 Task: Learn more about a business.
Action: Mouse moved to (788, 100)
Screenshot: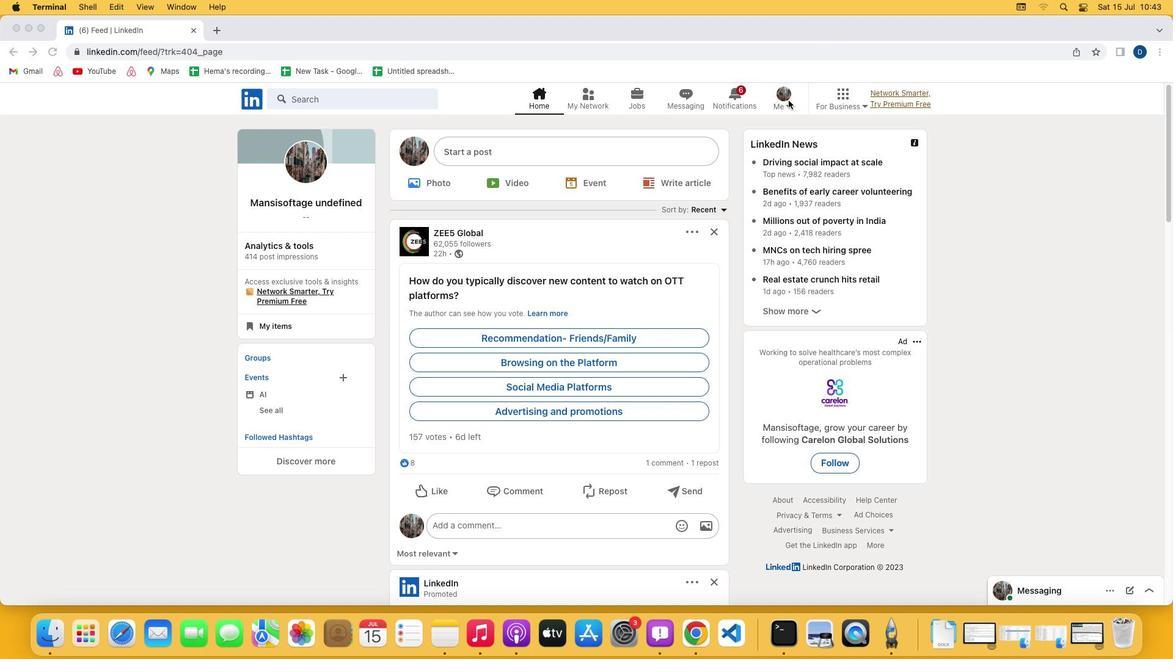 
Action: Mouse pressed left at (788, 100)
Screenshot: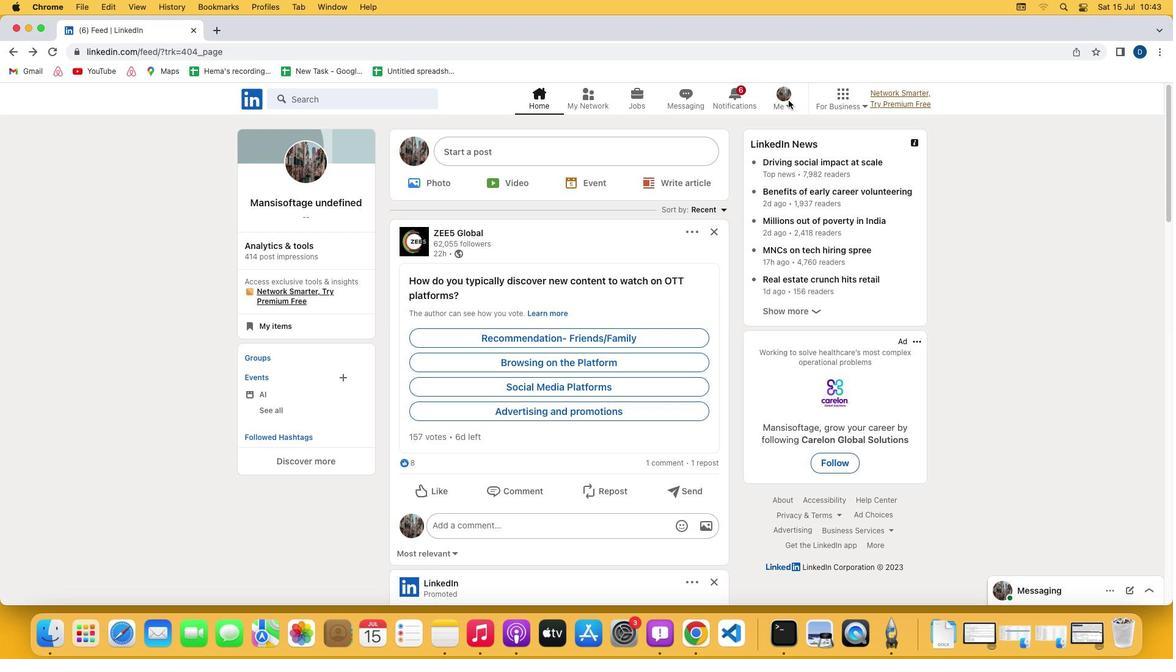 
Action: Mouse moved to (788, 96)
Screenshot: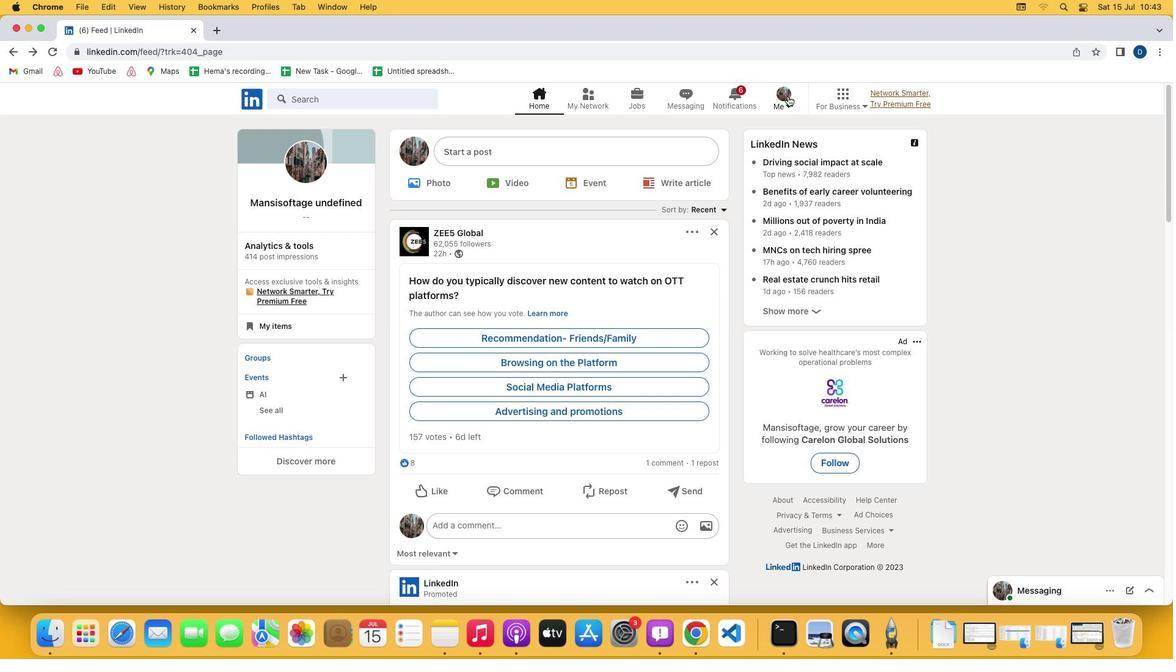 
Action: Mouse pressed left at (788, 96)
Screenshot: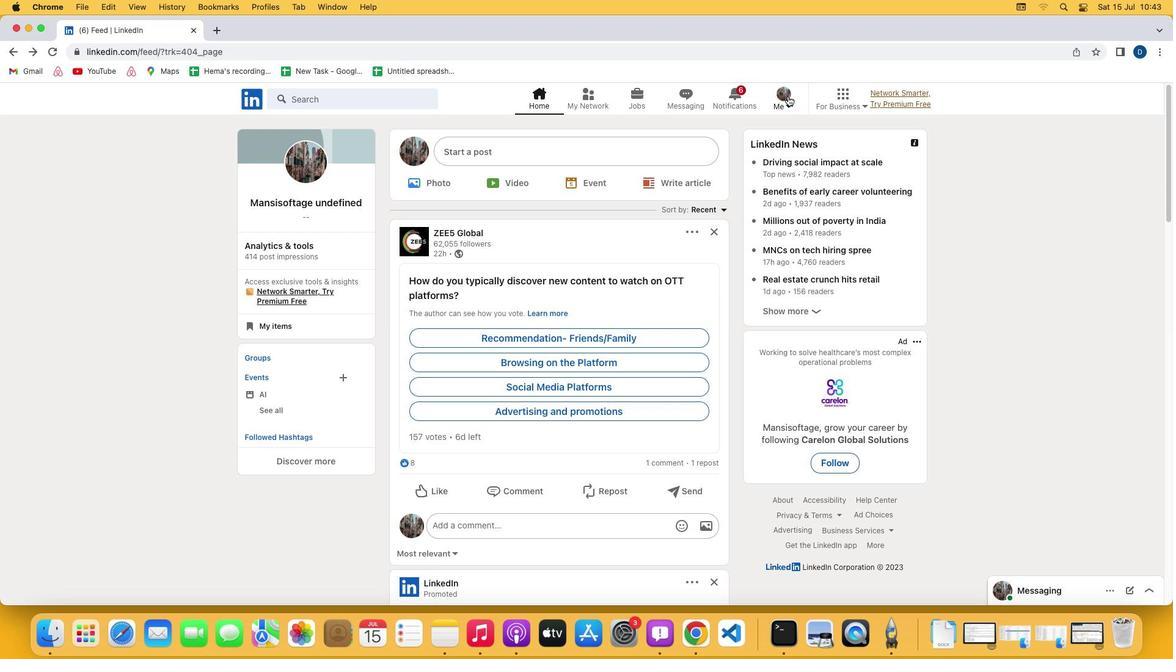 
Action: Mouse moved to (695, 232)
Screenshot: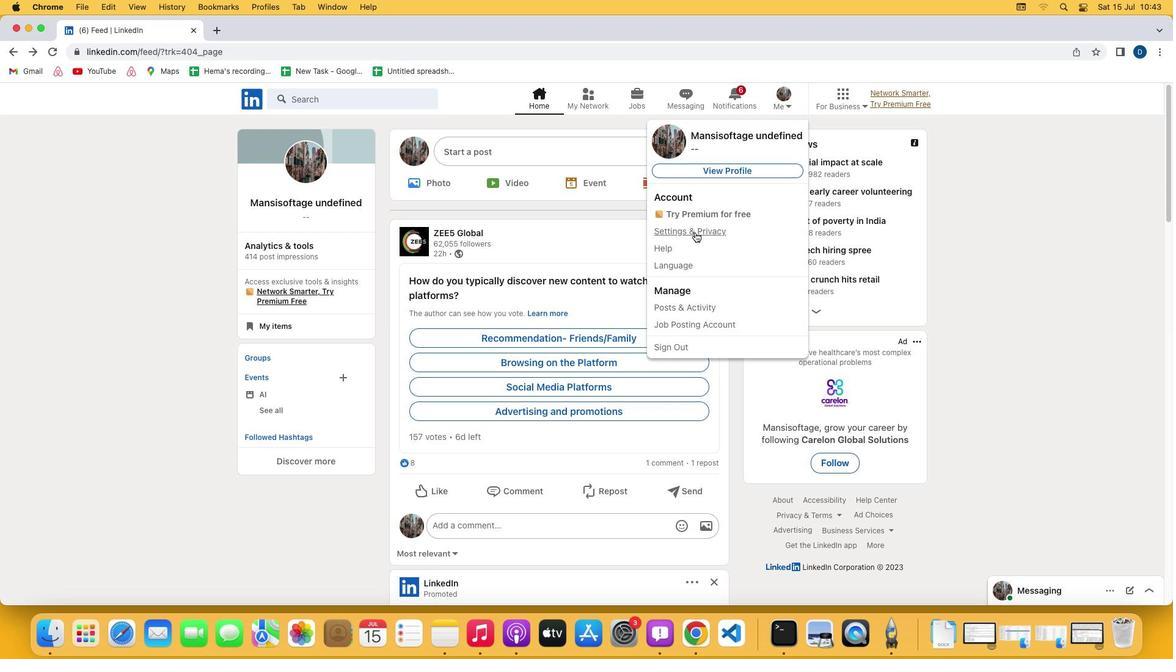 
Action: Mouse pressed left at (695, 232)
Screenshot: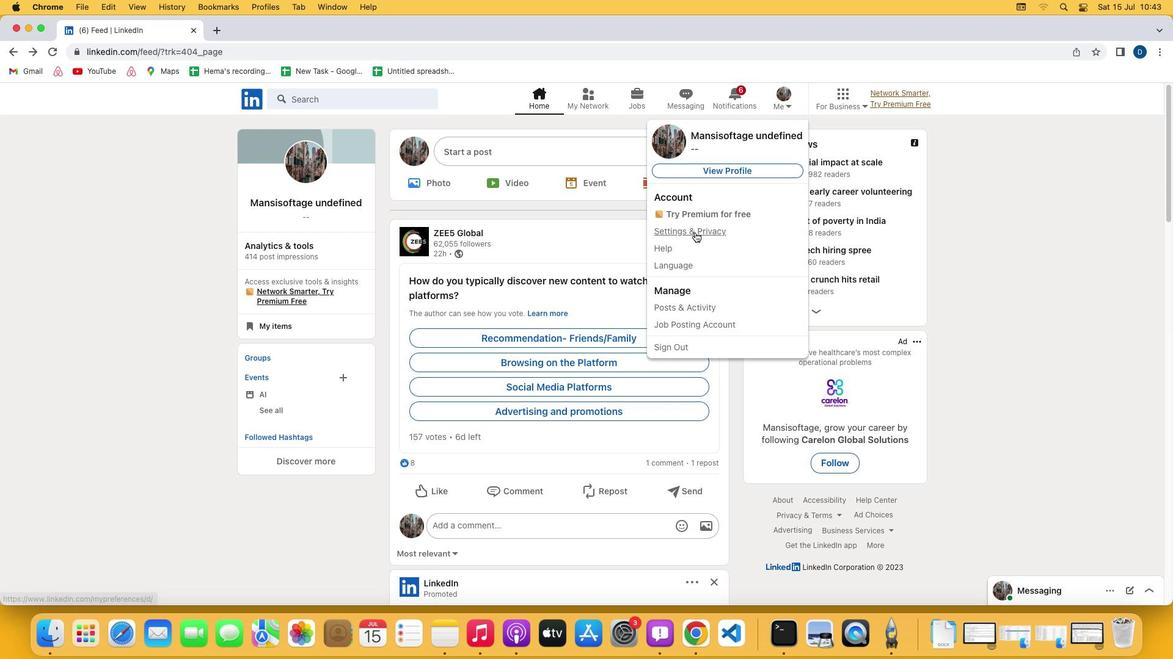 
Action: Mouse moved to (587, 424)
Screenshot: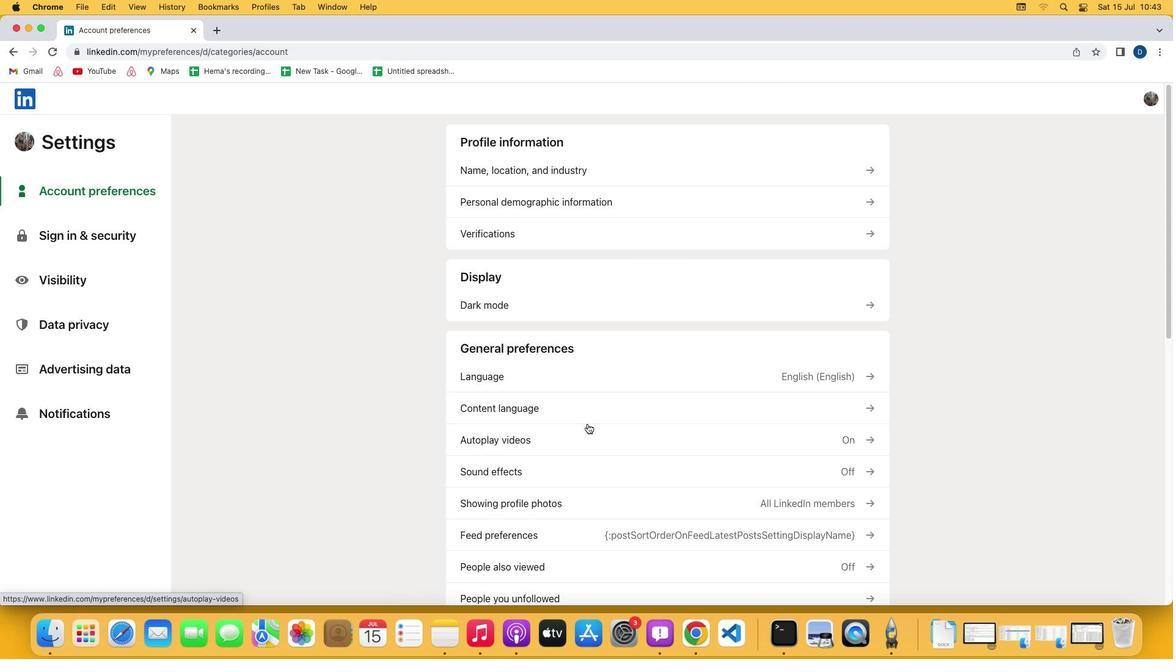 
Action: Mouse scrolled (587, 424) with delta (0, 0)
Screenshot: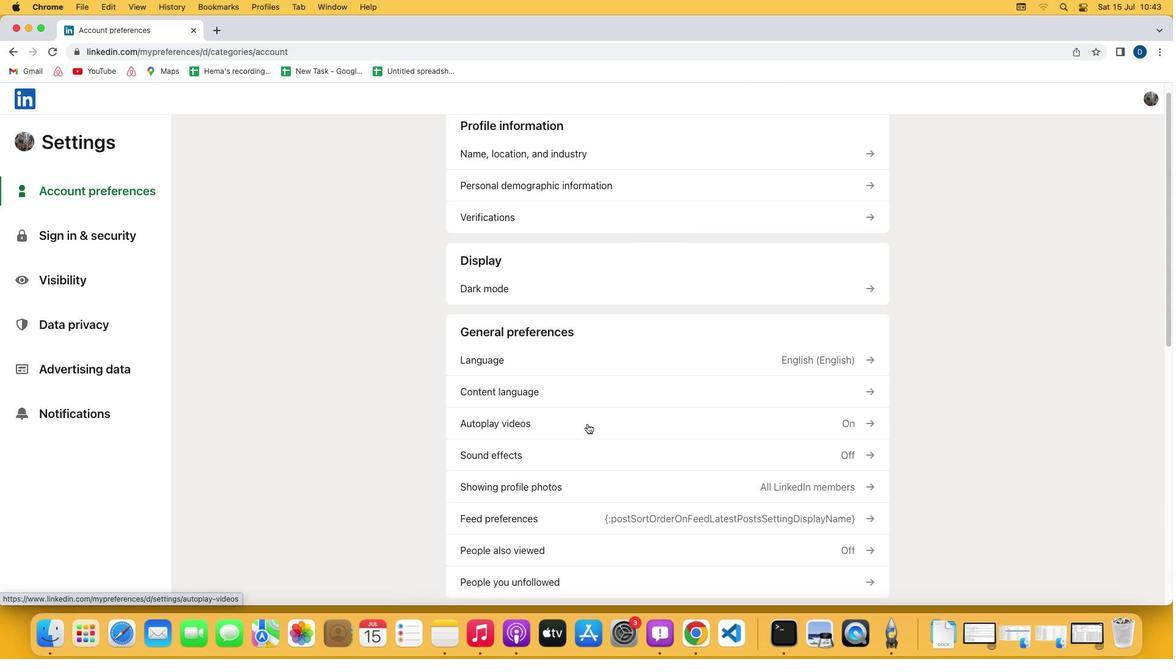 
Action: Mouse scrolled (587, 424) with delta (0, 0)
Screenshot: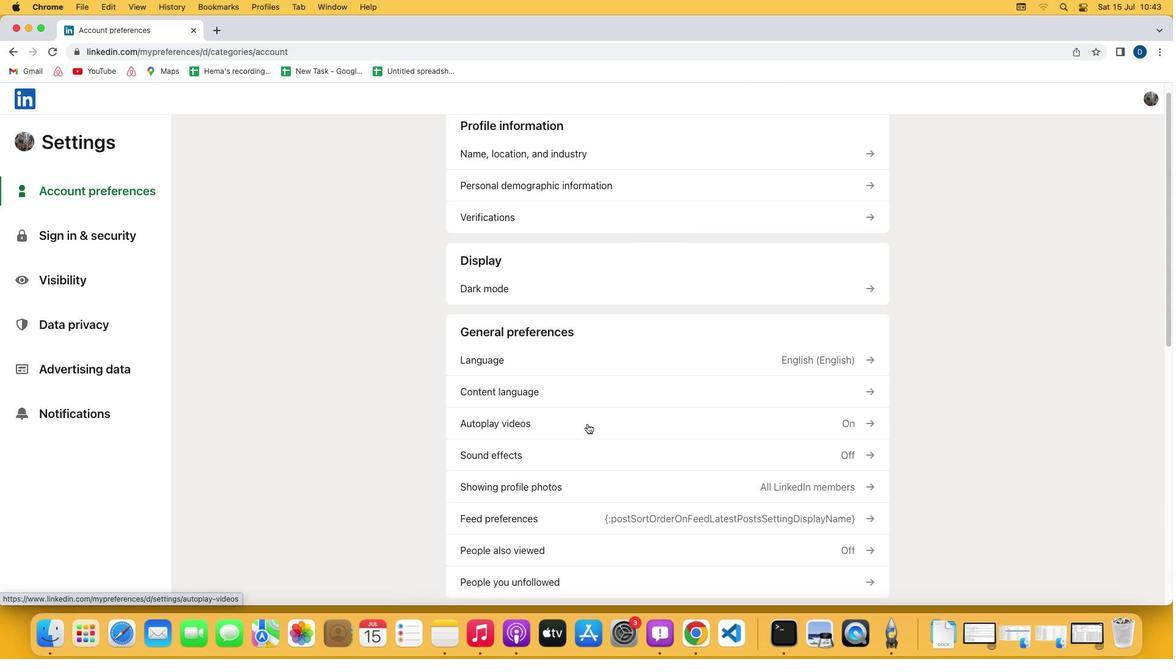 
Action: Mouse scrolled (587, 424) with delta (0, -1)
Screenshot: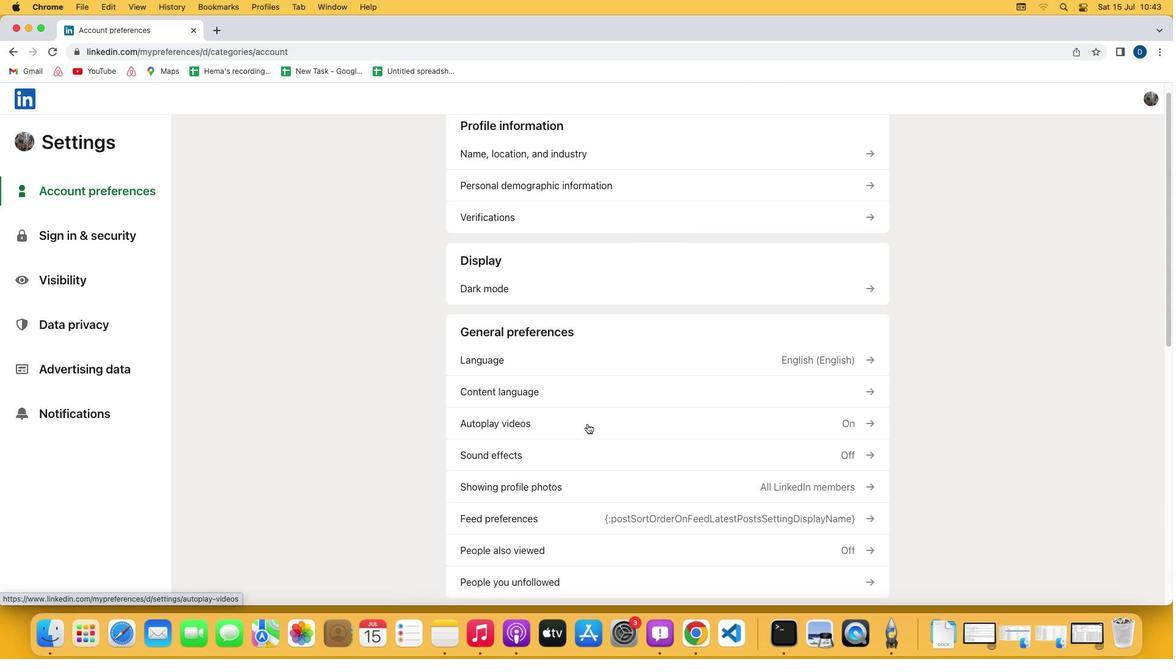 
Action: Mouse scrolled (587, 424) with delta (0, -3)
Screenshot: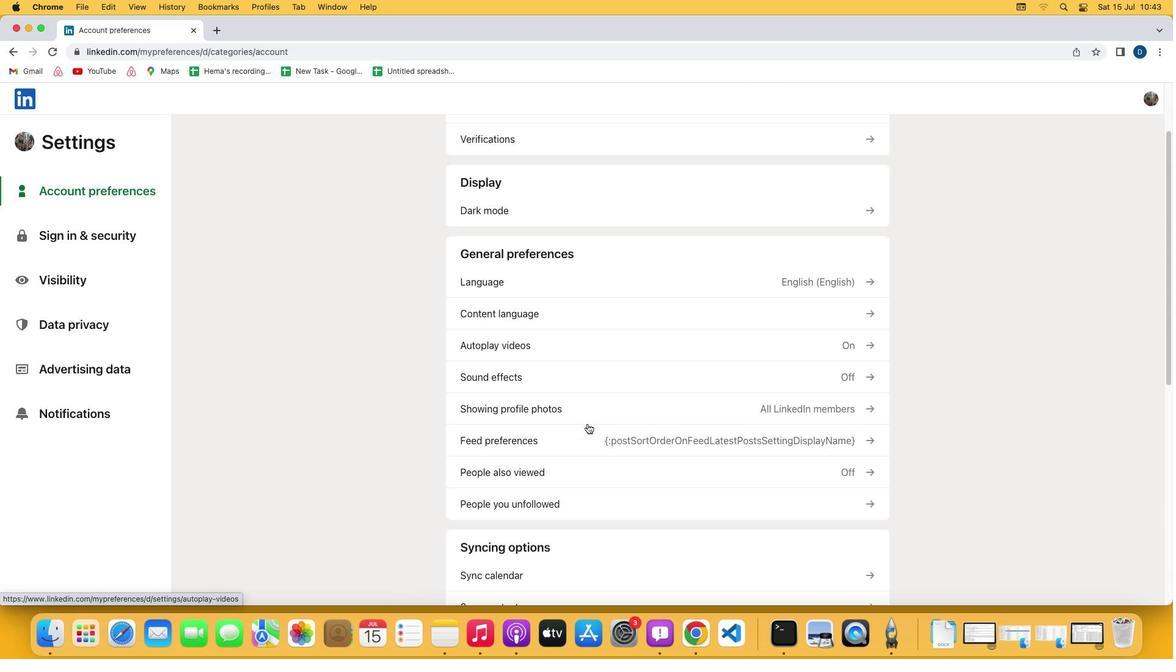 
Action: Mouse scrolled (587, 424) with delta (0, 0)
Screenshot: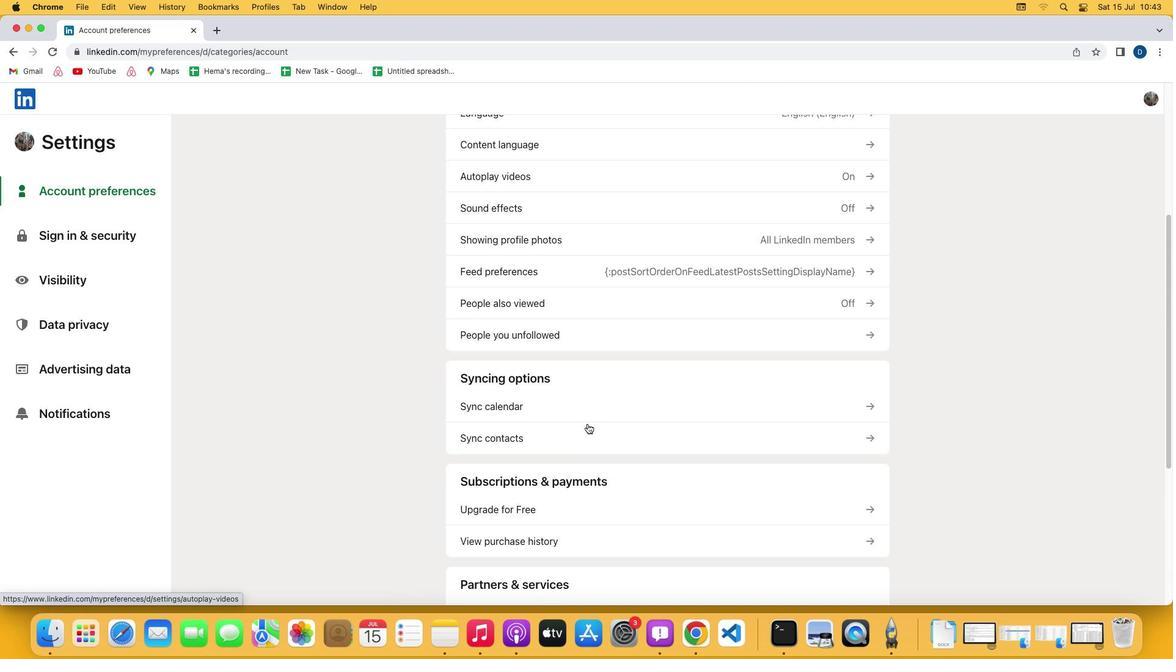 
Action: Mouse scrolled (587, 424) with delta (0, 0)
Screenshot: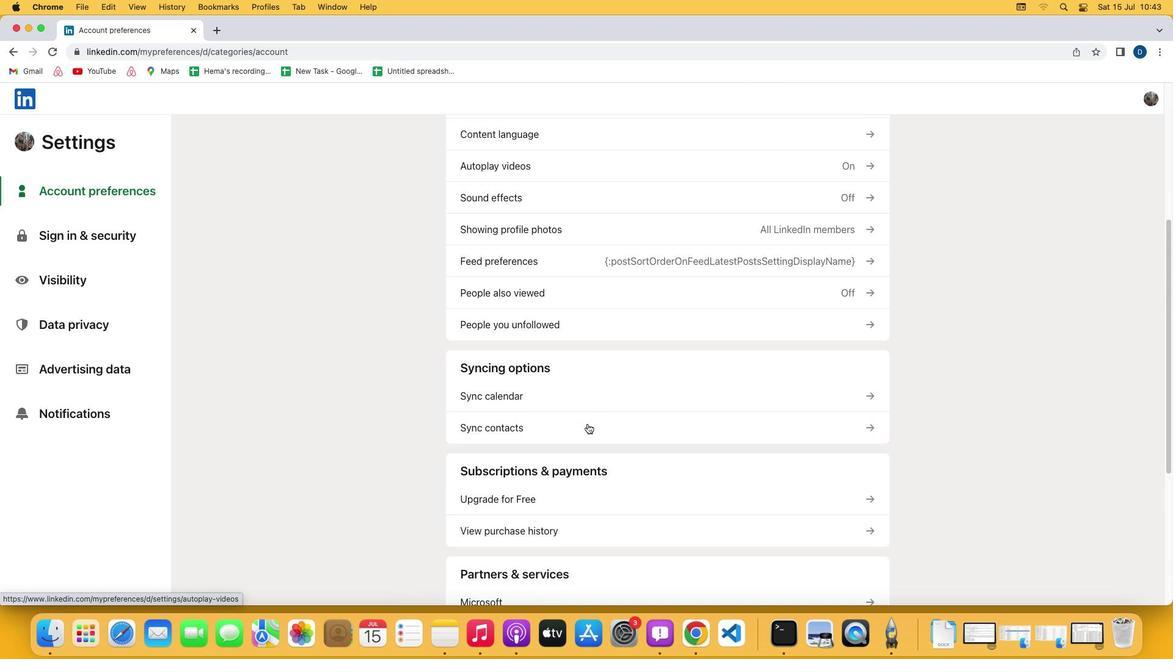 
Action: Mouse scrolled (587, 424) with delta (0, -1)
Screenshot: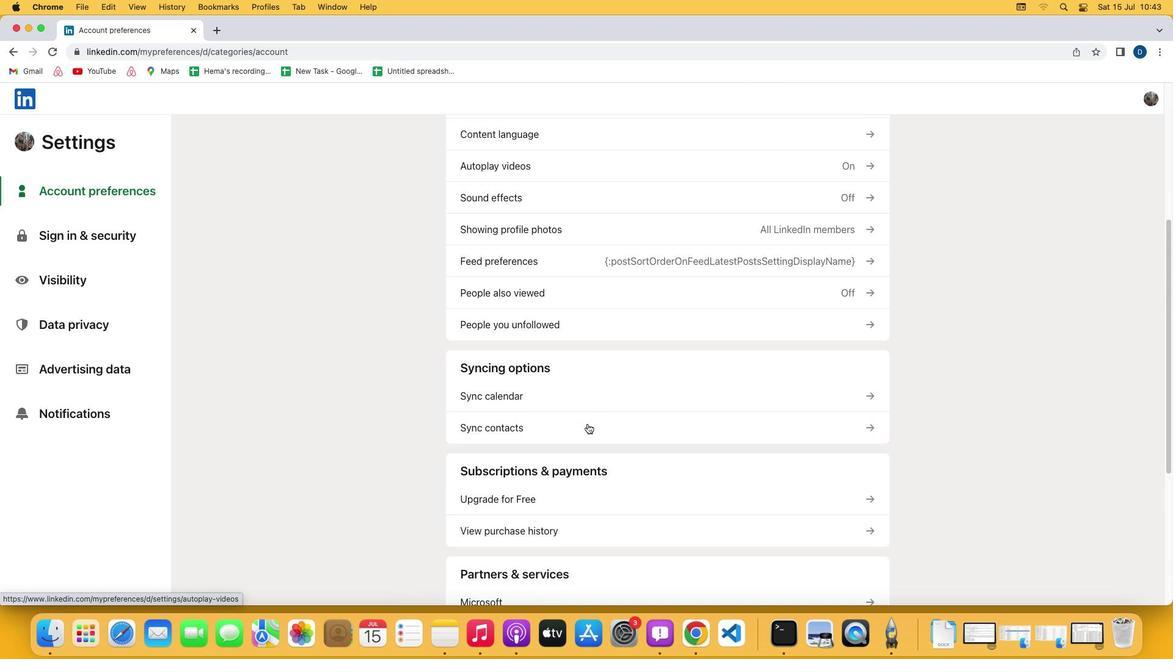
Action: Mouse scrolled (587, 424) with delta (0, -2)
Screenshot: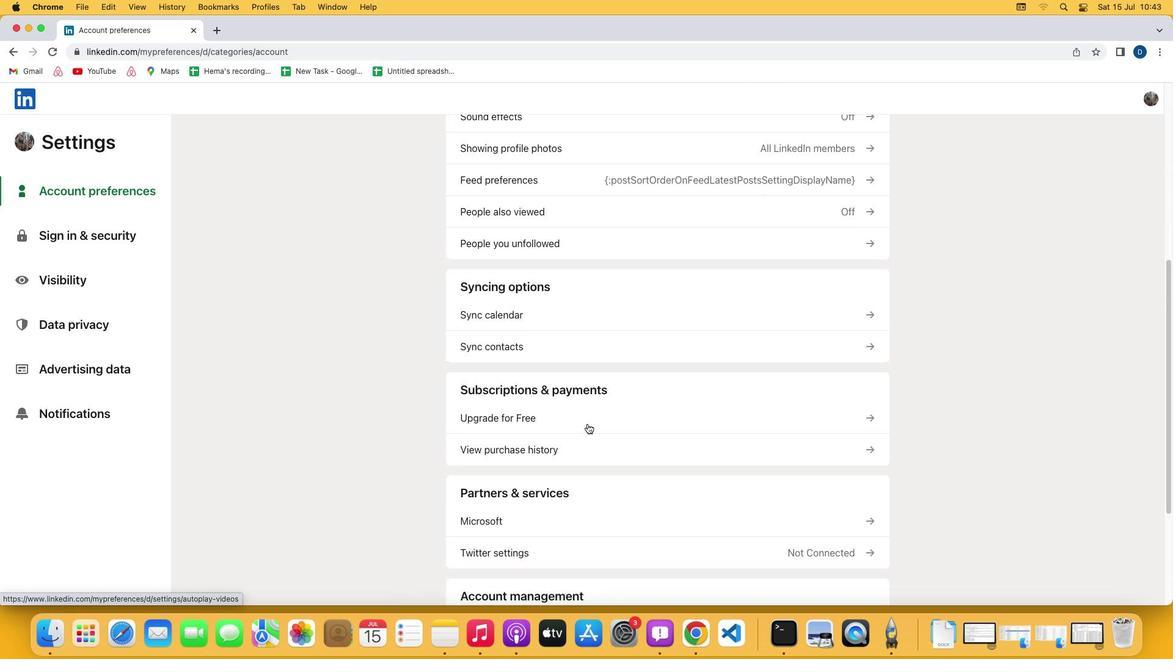 
Action: Mouse moved to (571, 305)
Screenshot: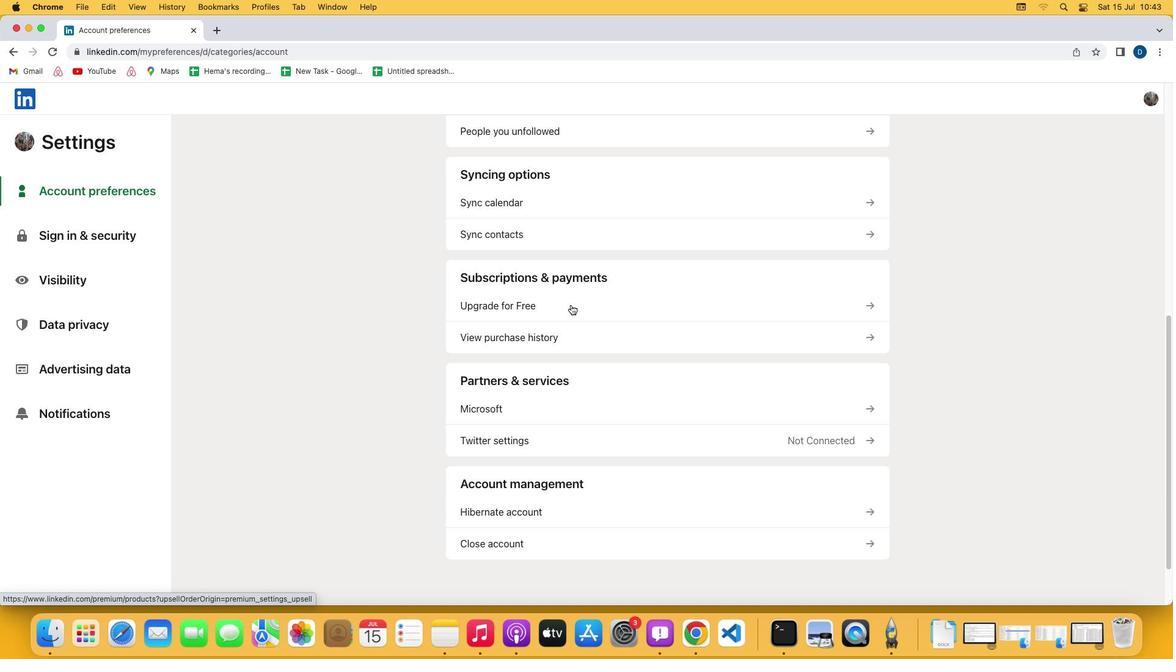 
Action: Mouse pressed left at (571, 305)
Screenshot: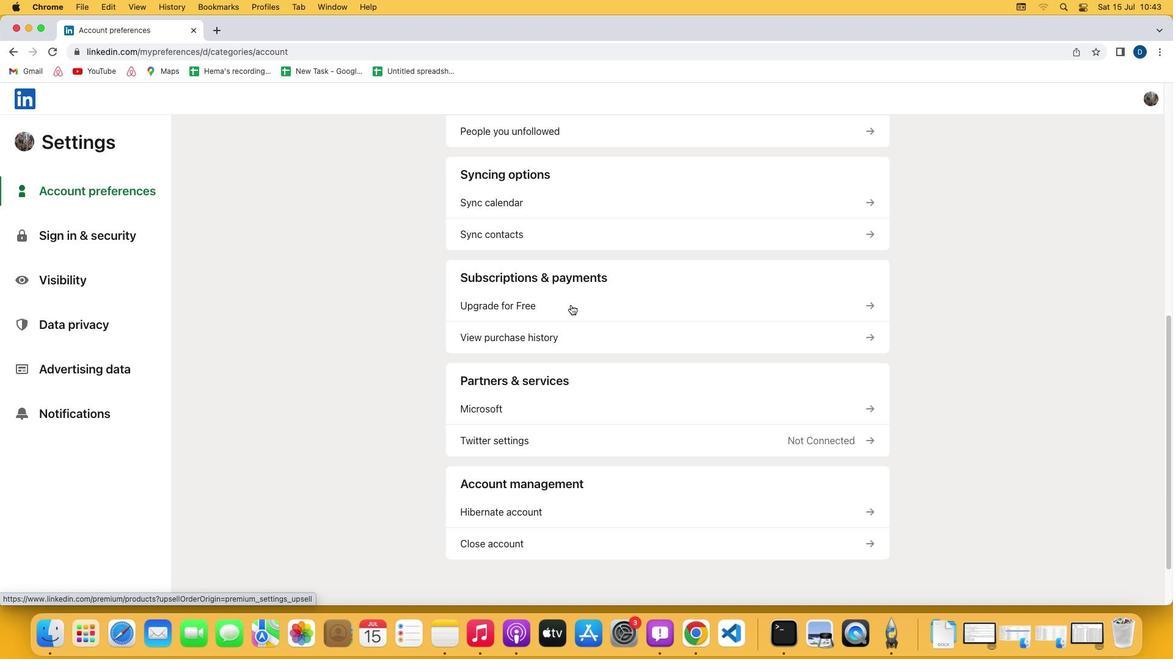 
Action: Mouse moved to (480, 329)
Screenshot: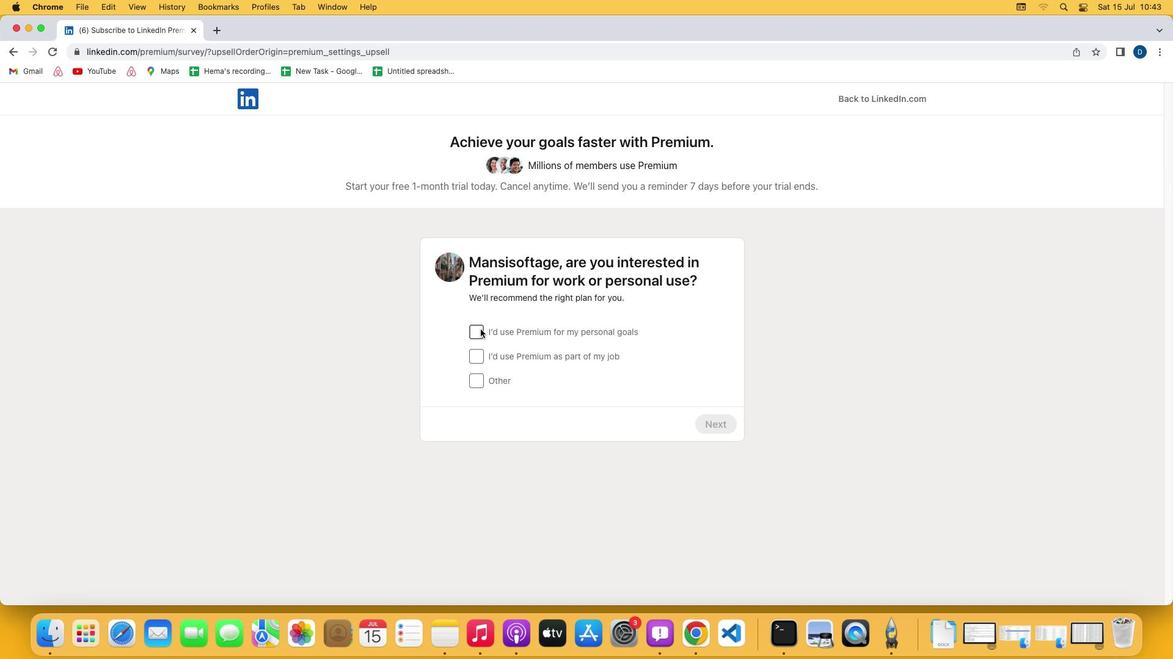 
Action: Mouse pressed left at (480, 329)
Screenshot: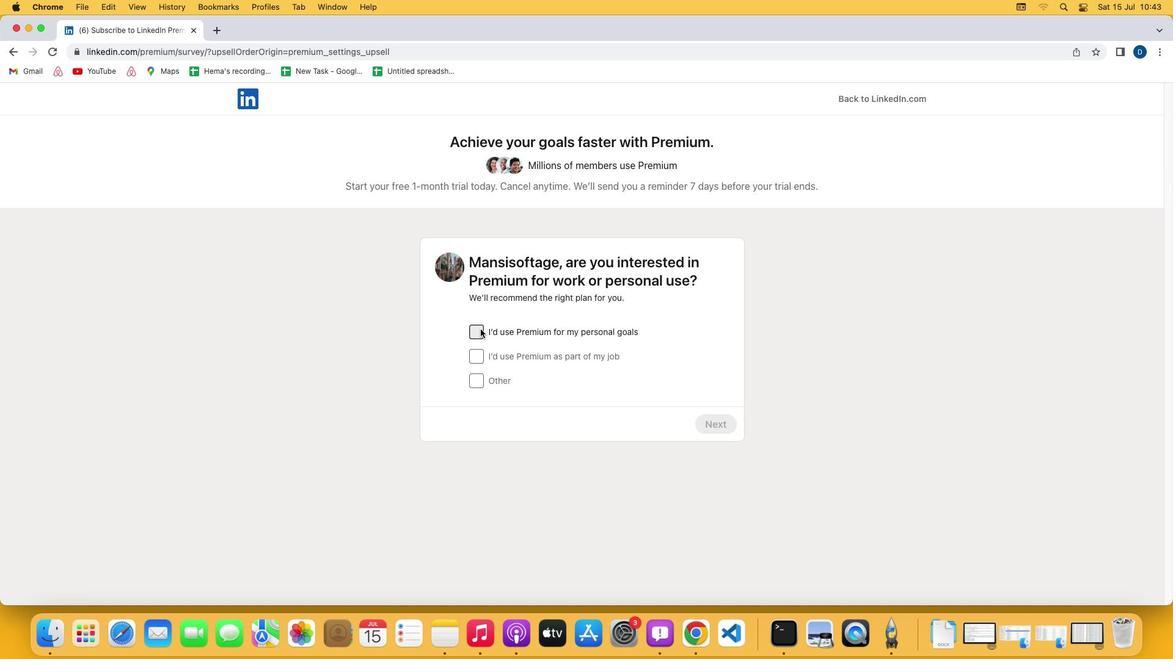 
Action: Mouse moved to (710, 424)
Screenshot: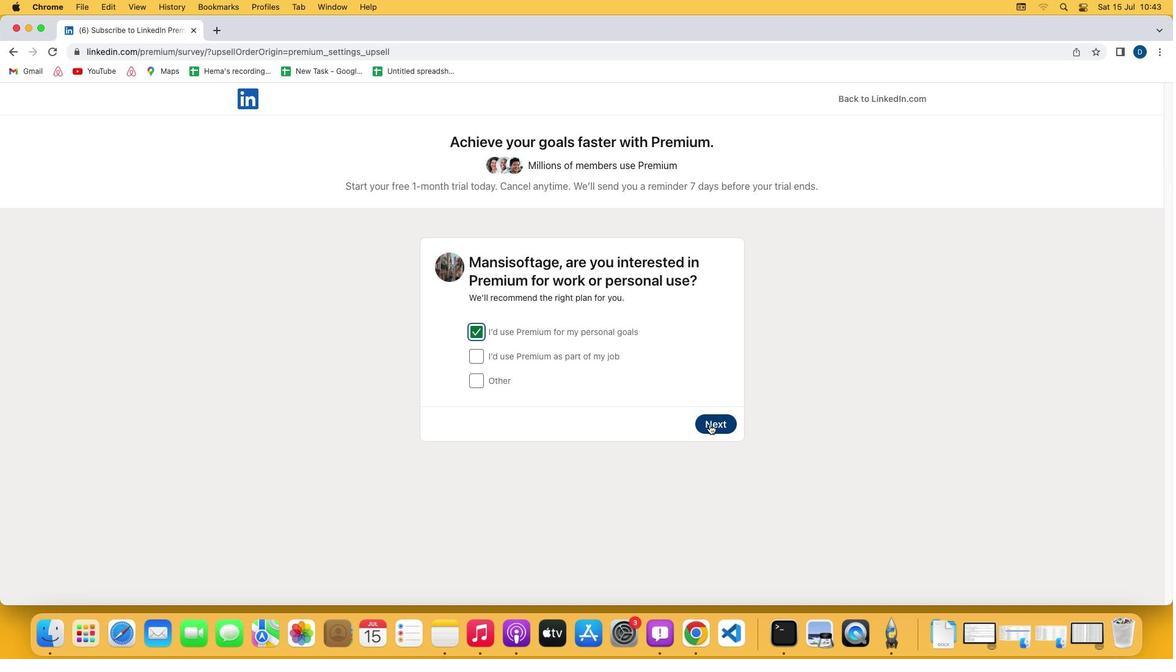 
Action: Mouse pressed left at (710, 424)
Screenshot: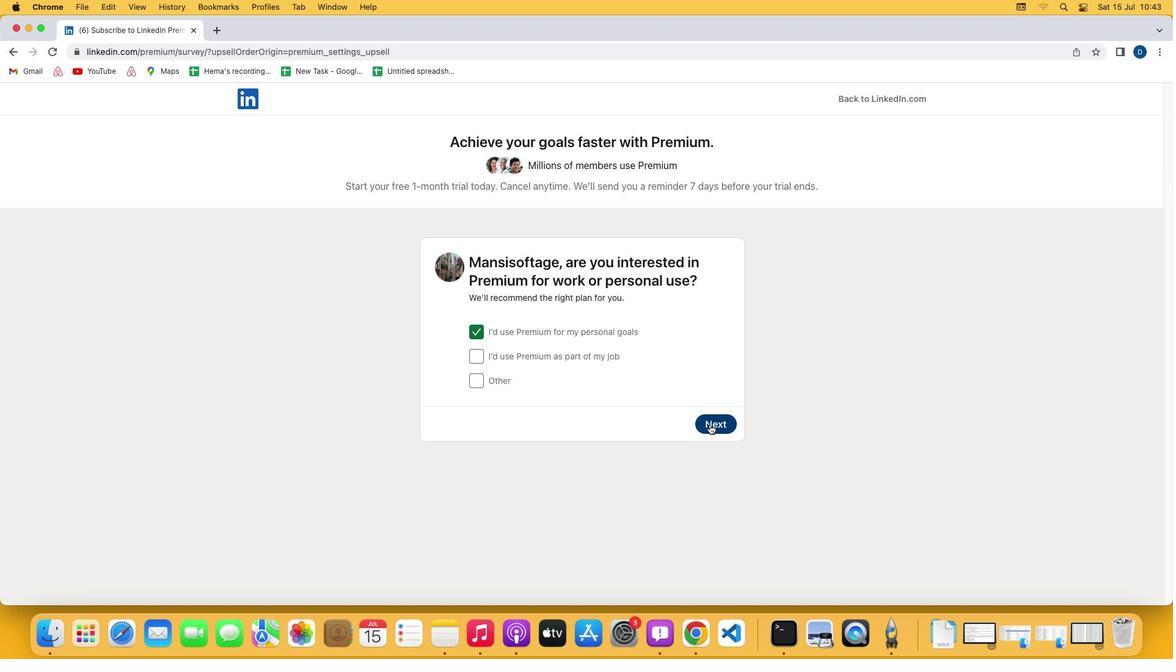 
Action: Mouse moved to (716, 494)
Screenshot: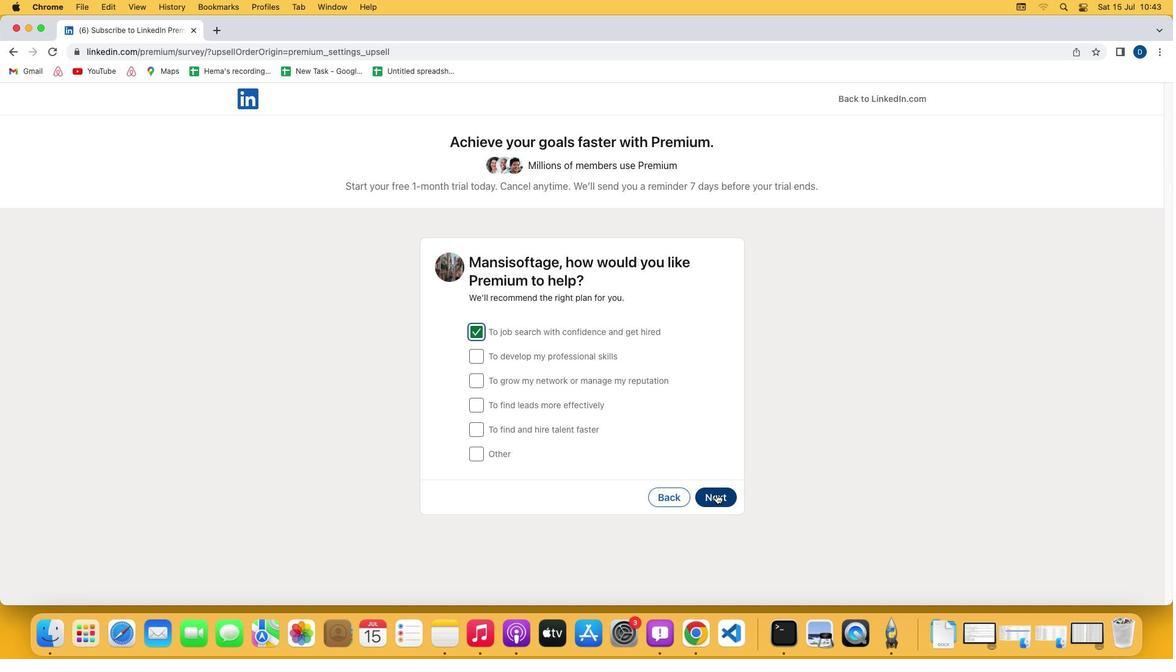 
Action: Mouse pressed left at (716, 494)
Screenshot: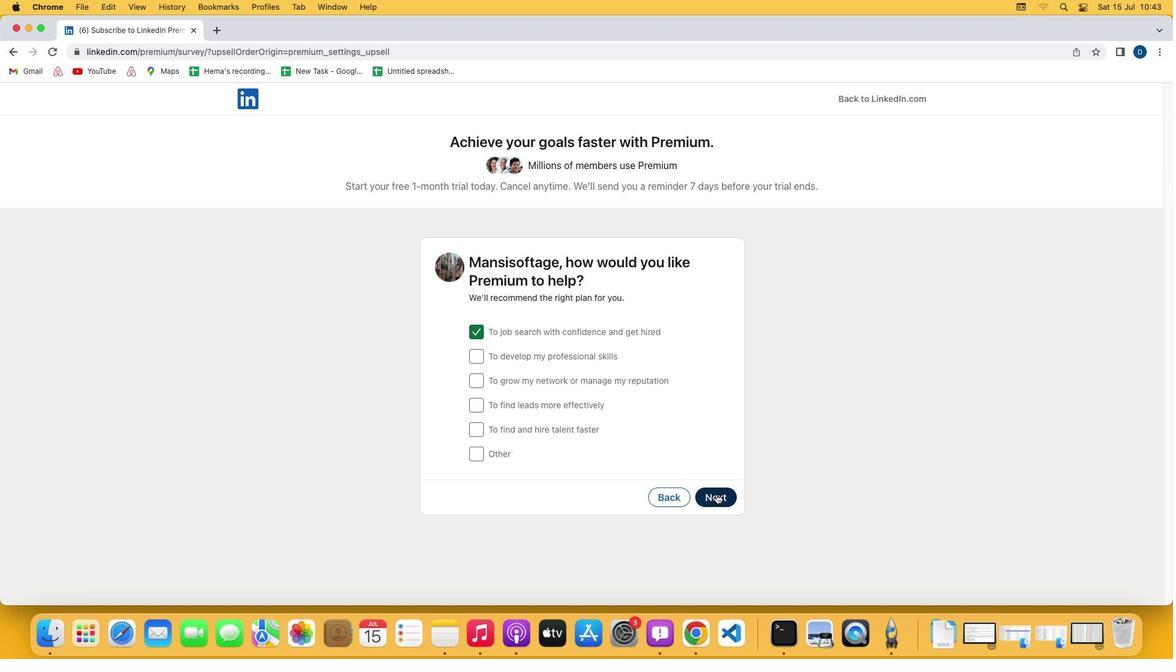 
Action: Mouse moved to (479, 383)
Screenshot: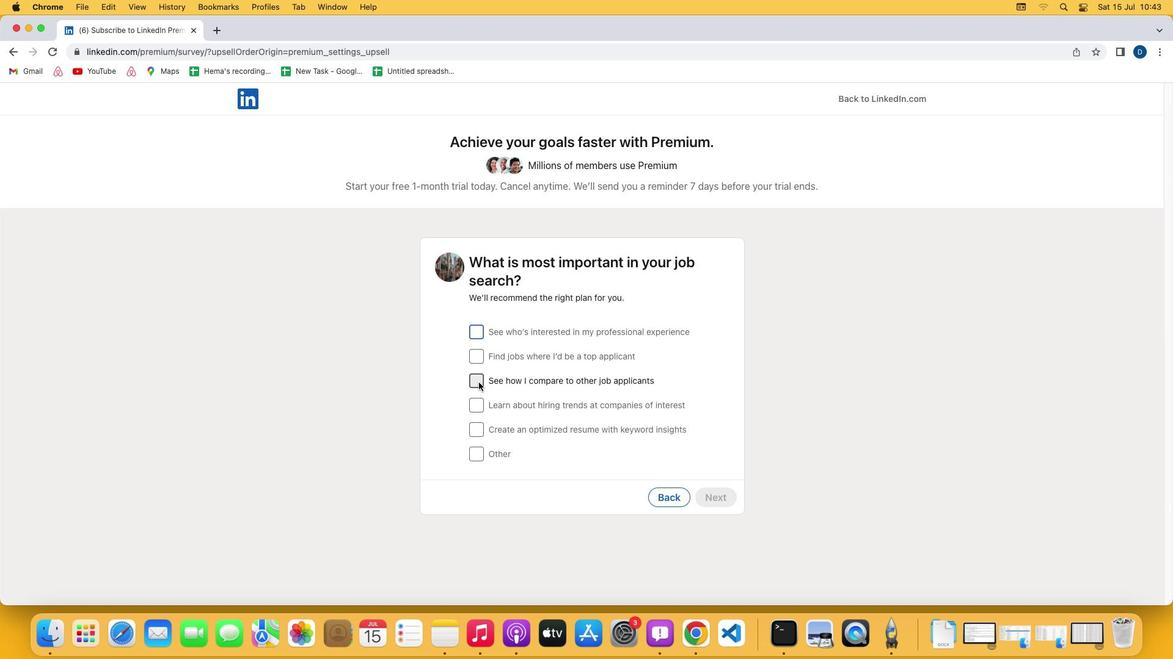 
Action: Mouse pressed left at (479, 383)
Screenshot: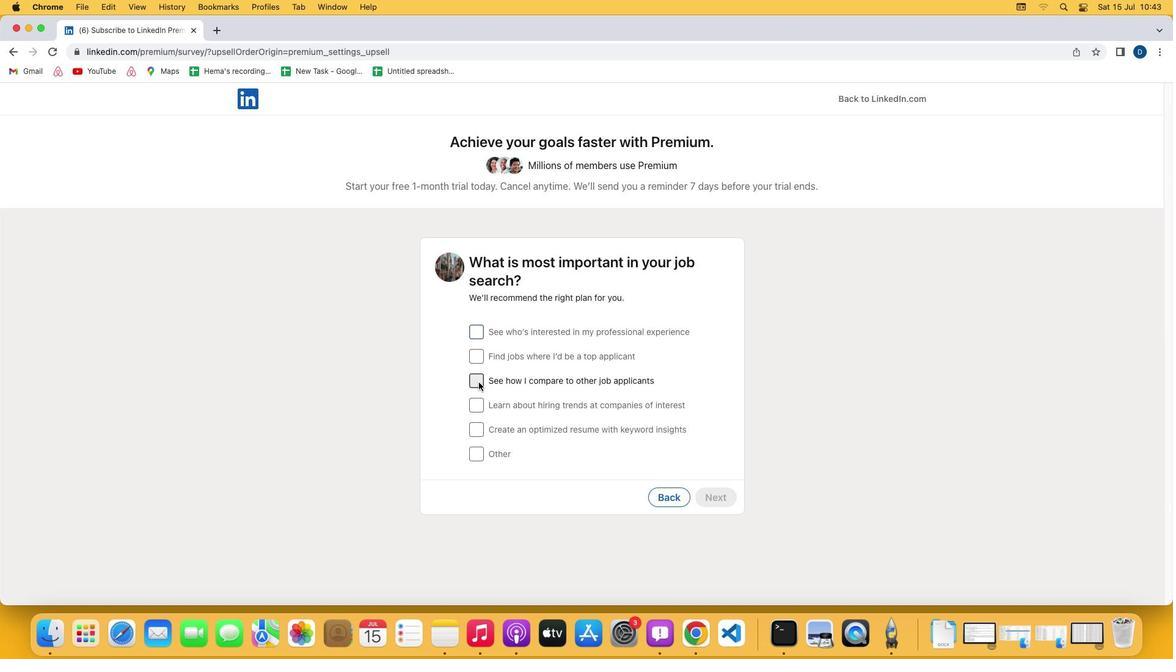 
Action: Mouse moved to (713, 499)
Screenshot: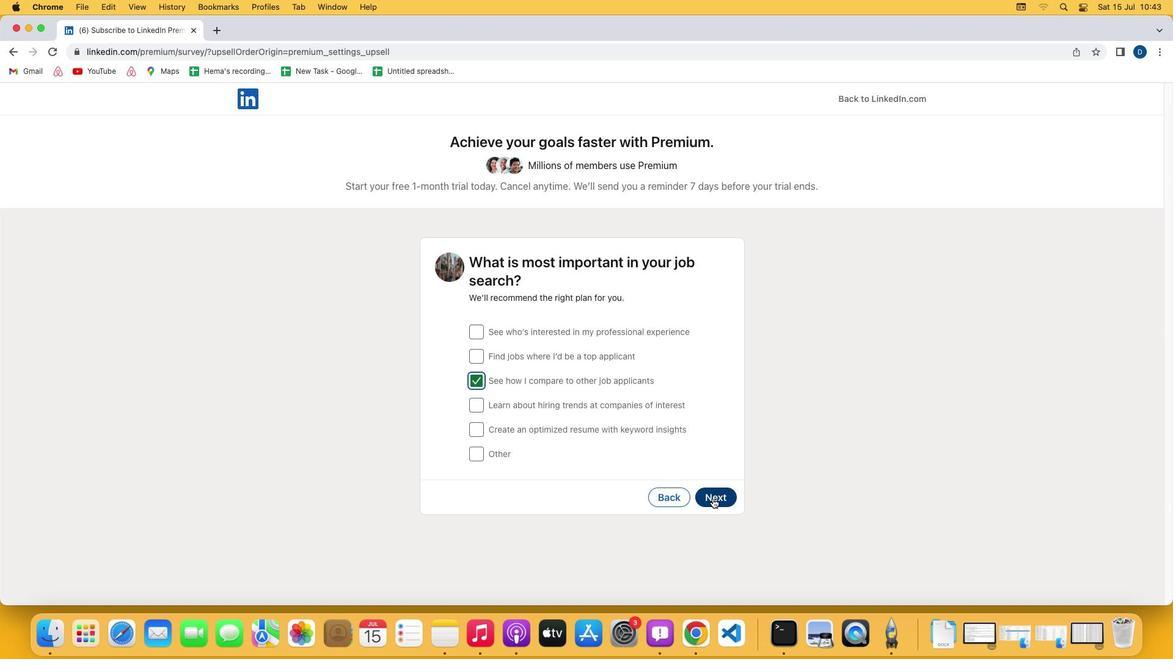 
Action: Mouse pressed left at (713, 499)
Screenshot: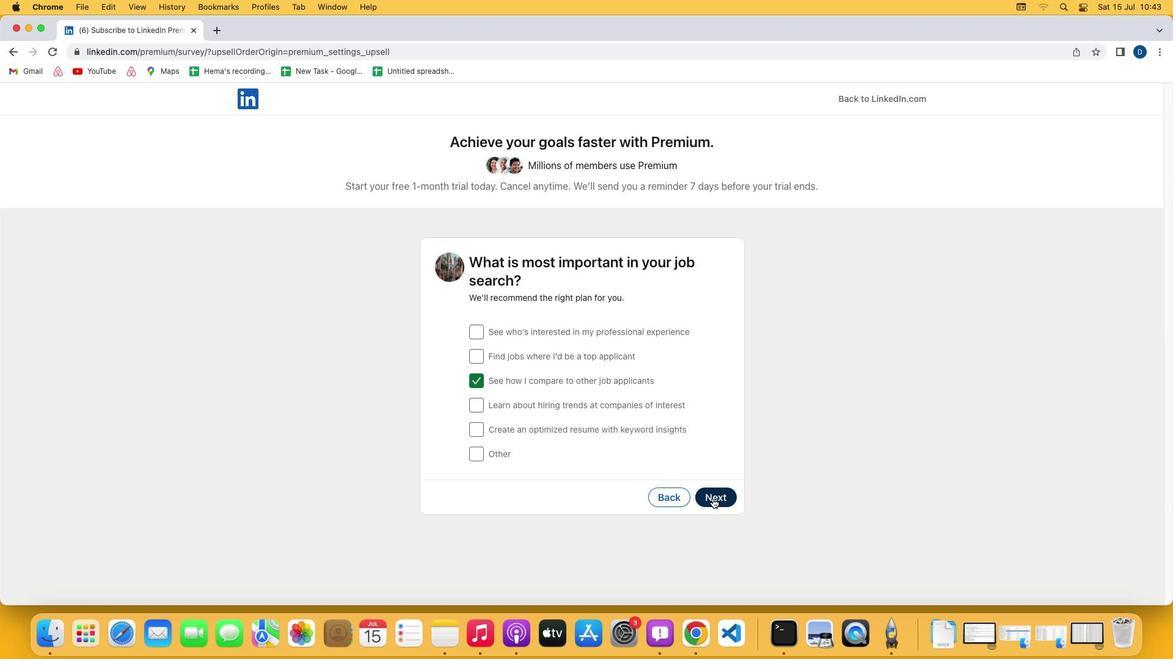 
Action: Mouse moved to (612, 470)
Screenshot: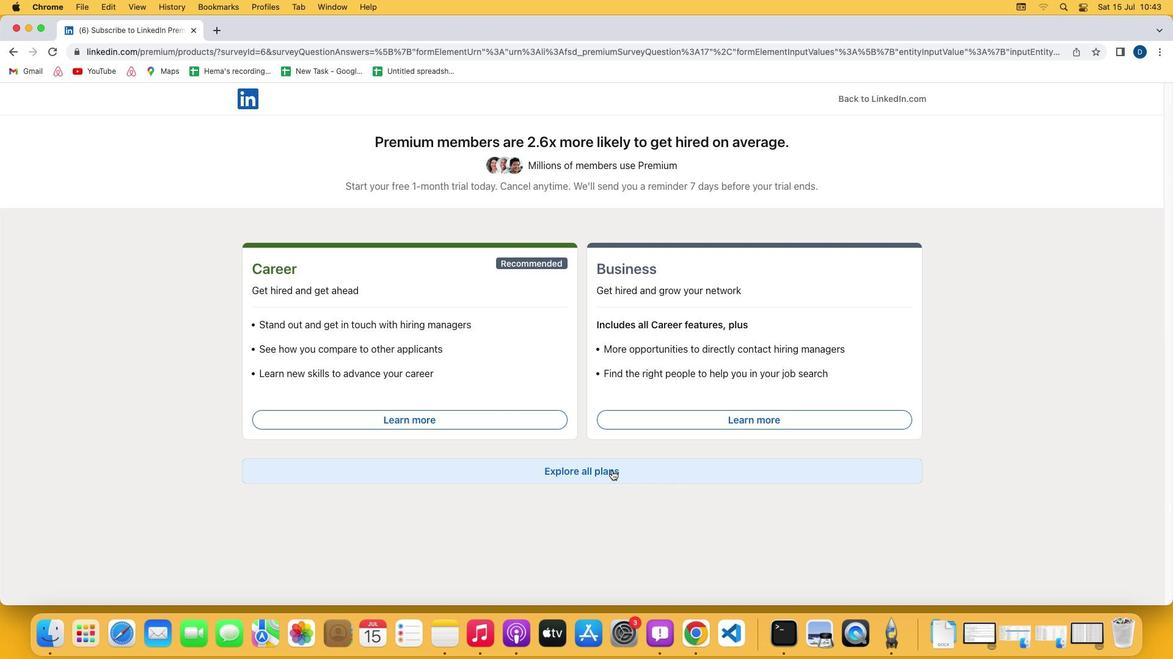 
Action: Mouse pressed left at (612, 470)
Screenshot: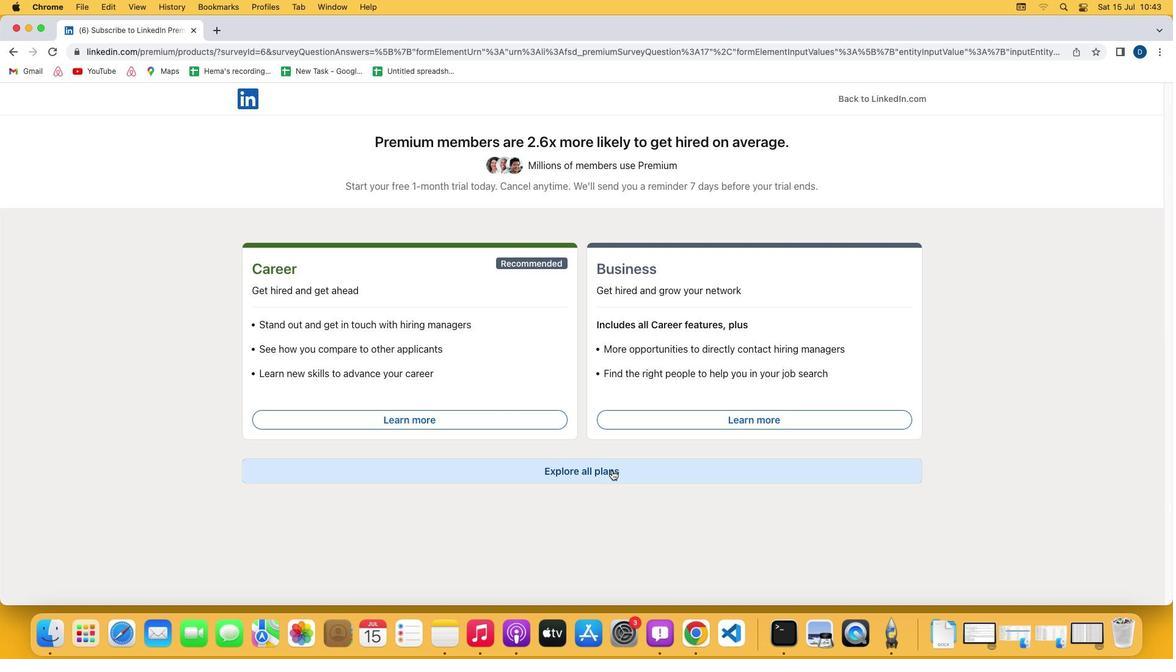
Action: Mouse moved to (518, 503)
Screenshot: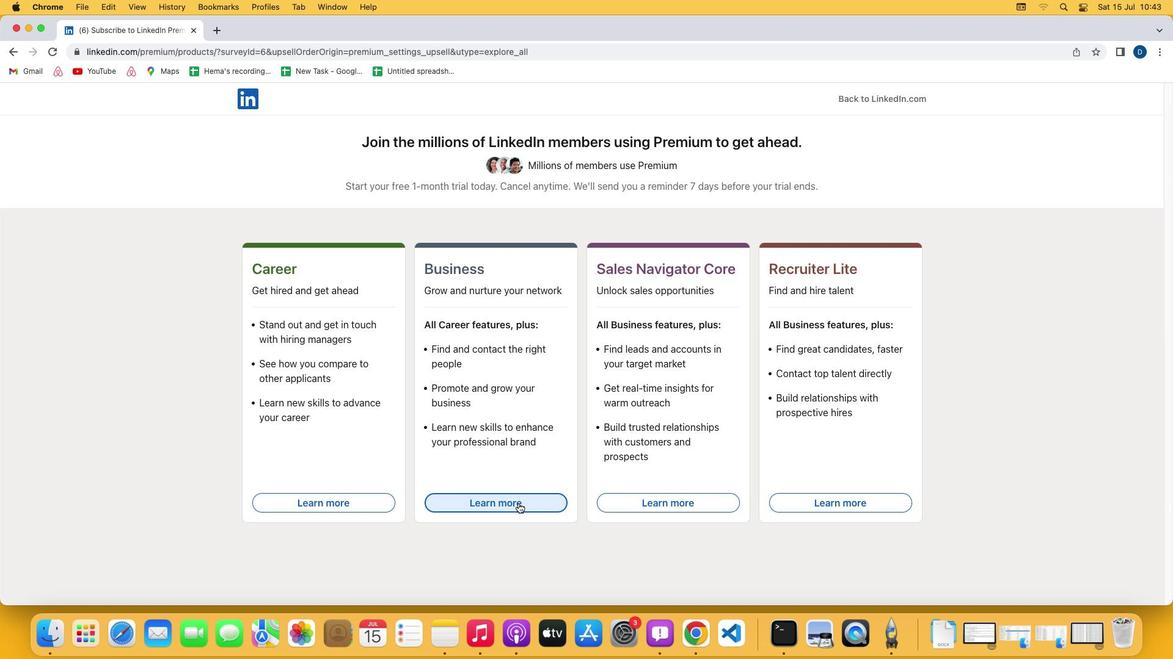 
Action: Mouse pressed left at (518, 503)
Screenshot: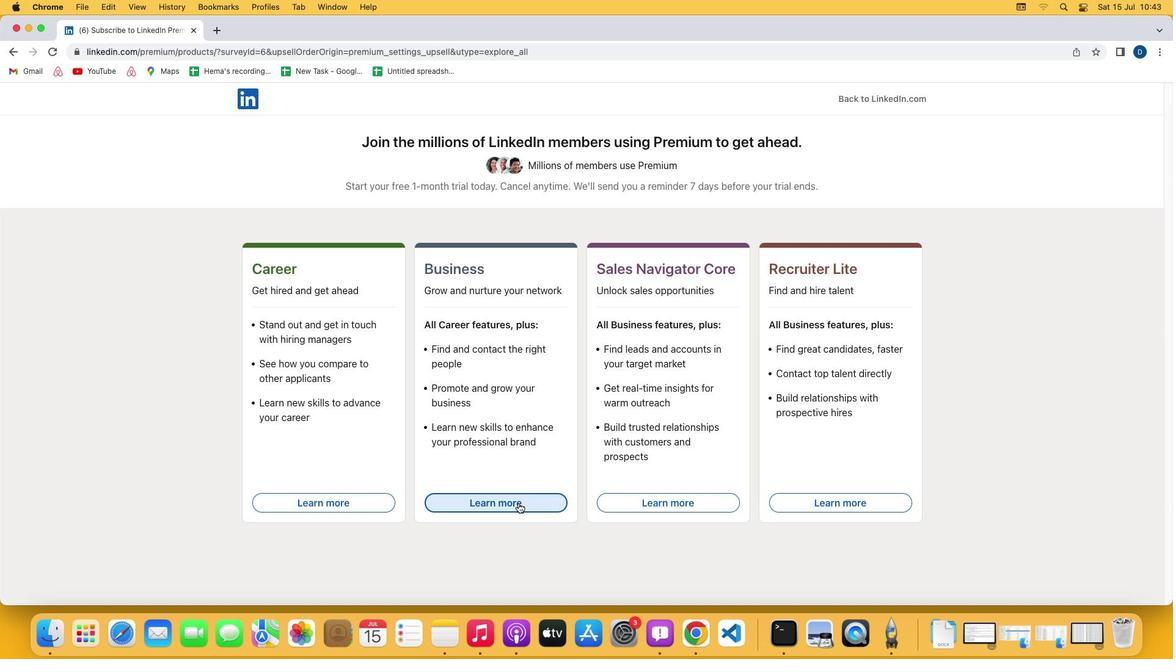 
